Task: Check the percentage active listings of underground utilities in the last 1 year.
Action: Mouse moved to (843, 190)
Screenshot: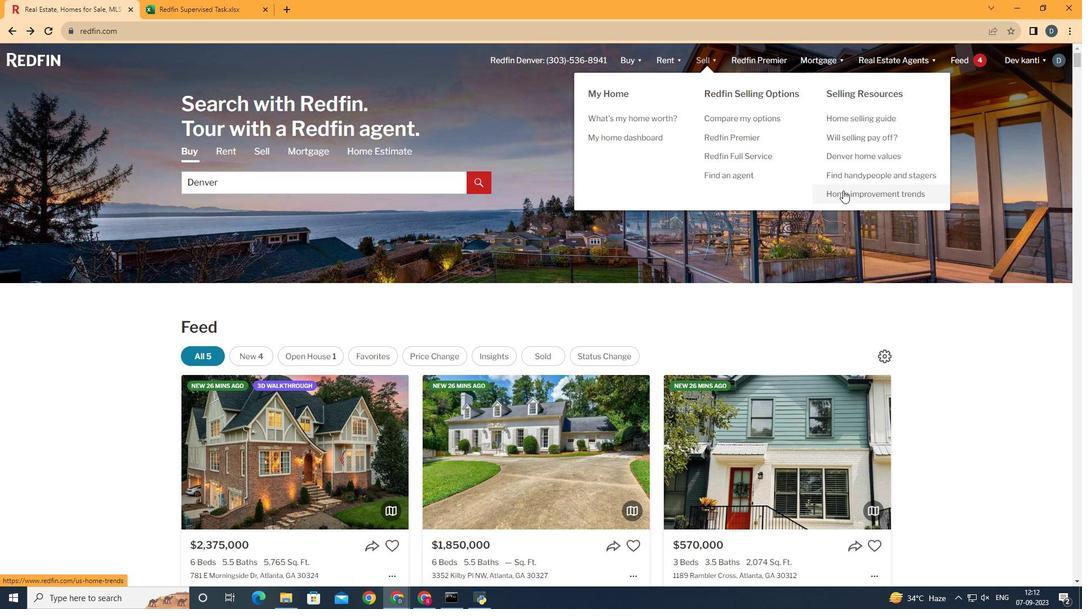 
Action: Mouse pressed left at (843, 190)
Screenshot: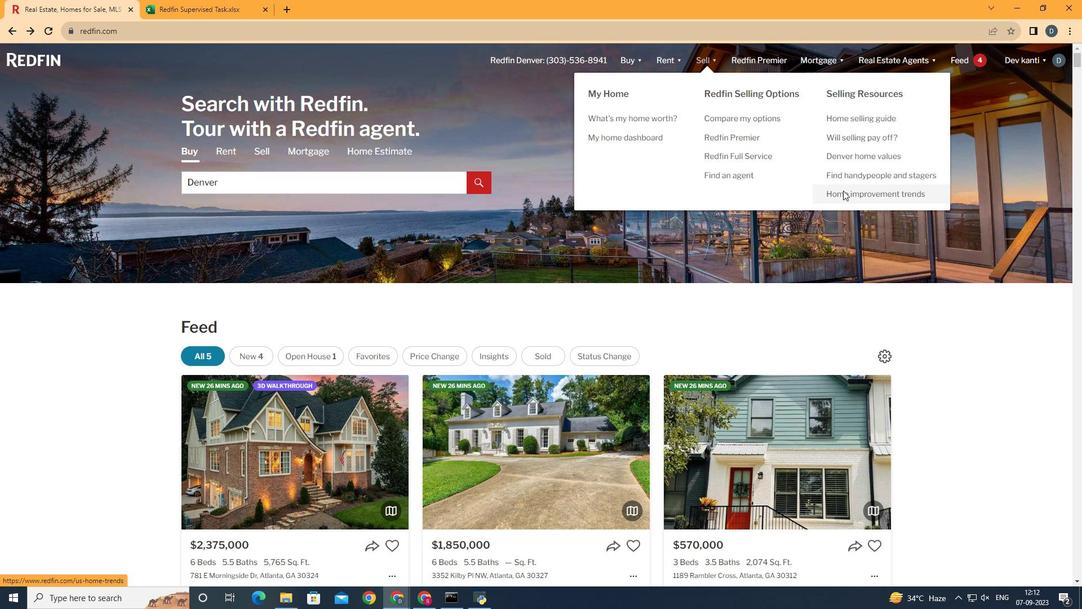 
Action: Mouse moved to (263, 222)
Screenshot: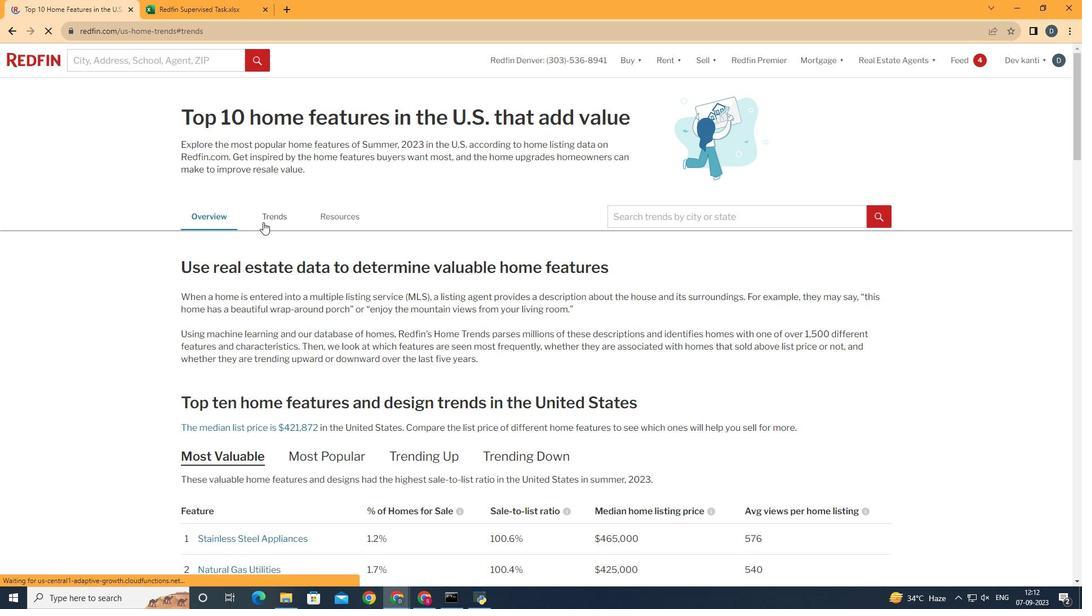 
Action: Mouse pressed left at (263, 222)
Screenshot: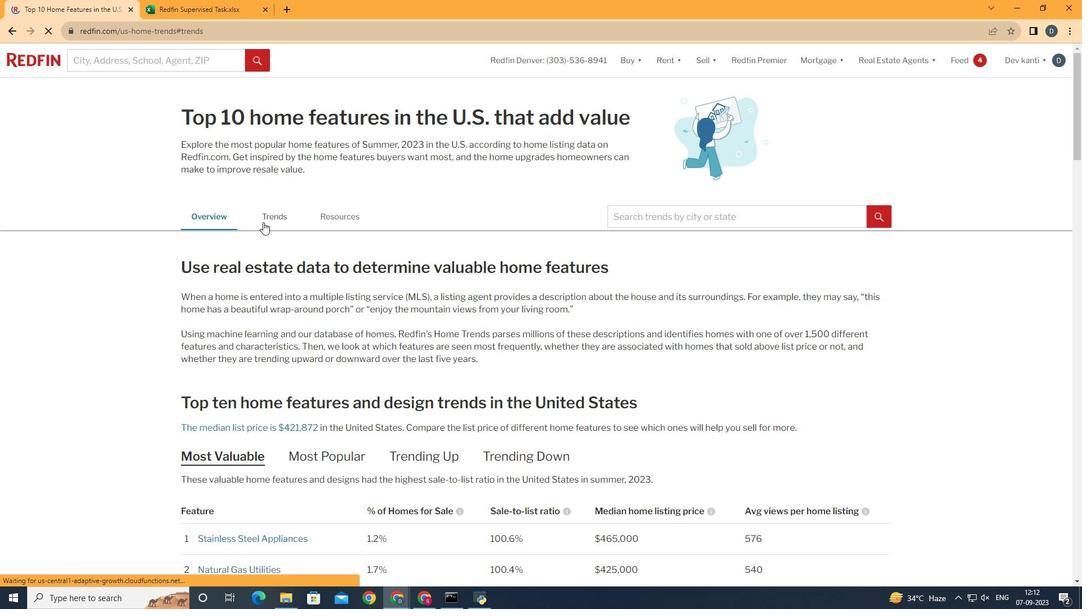 
Action: Mouse moved to (521, 297)
Screenshot: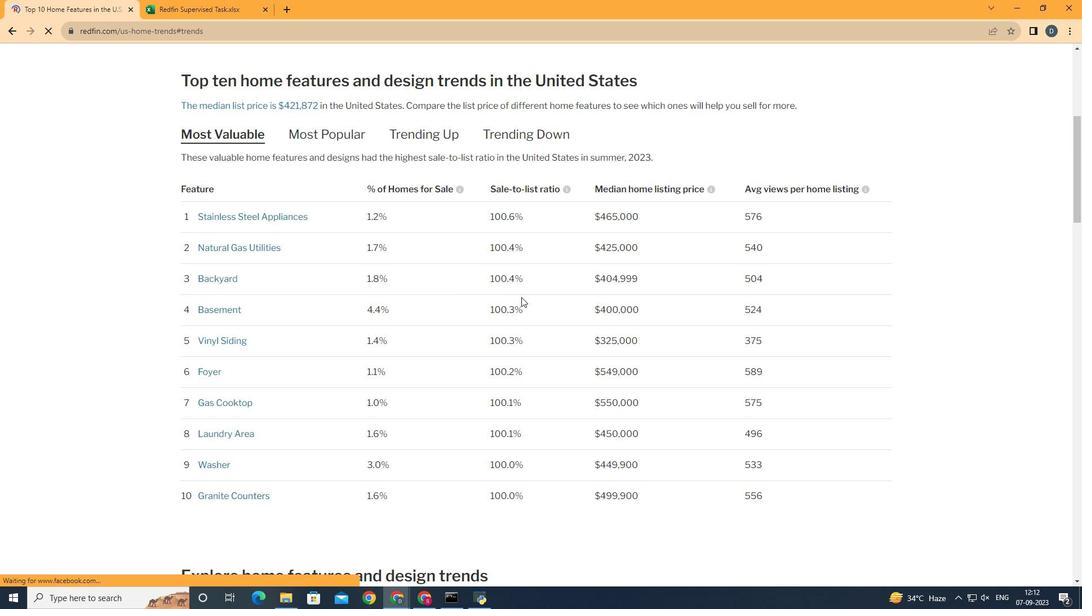 
Action: Mouse scrolled (521, 296) with delta (0, 0)
Screenshot: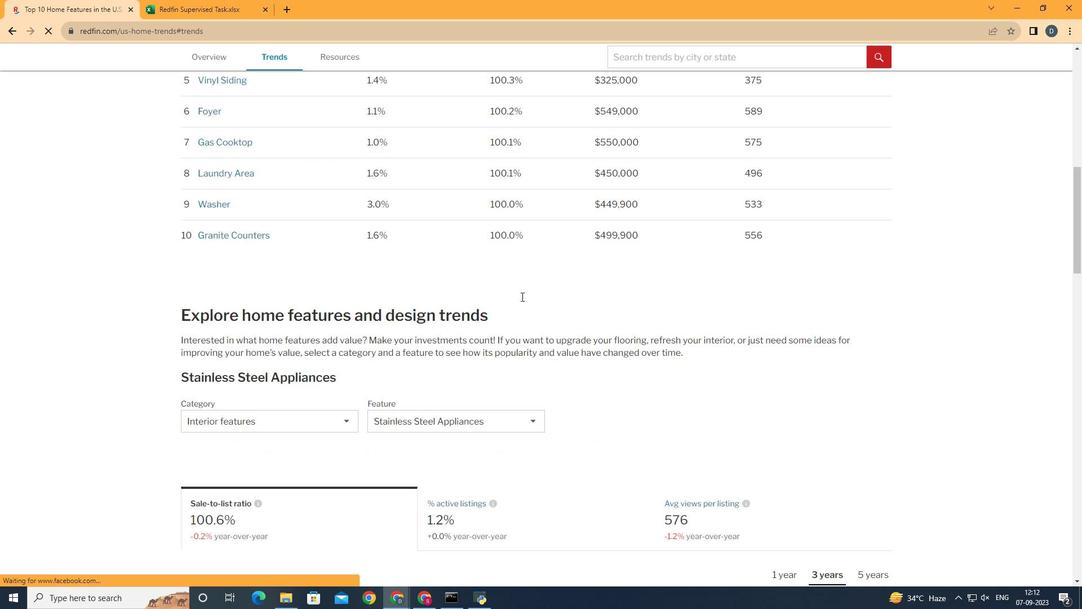 
Action: Mouse scrolled (521, 296) with delta (0, 0)
Screenshot: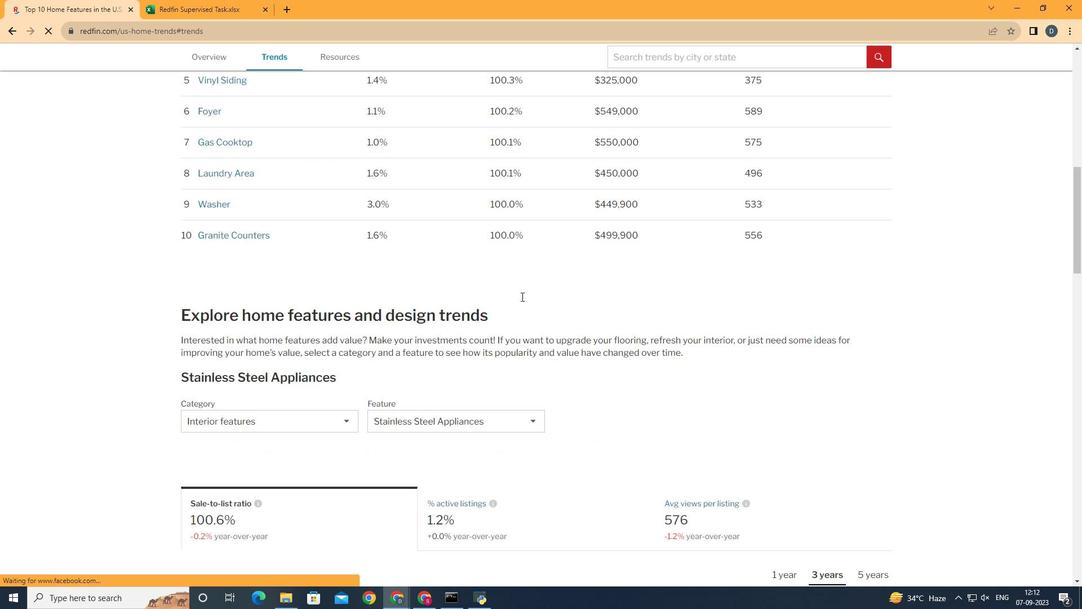 
Action: Mouse scrolled (521, 296) with delta (0, 0)
Screenshot: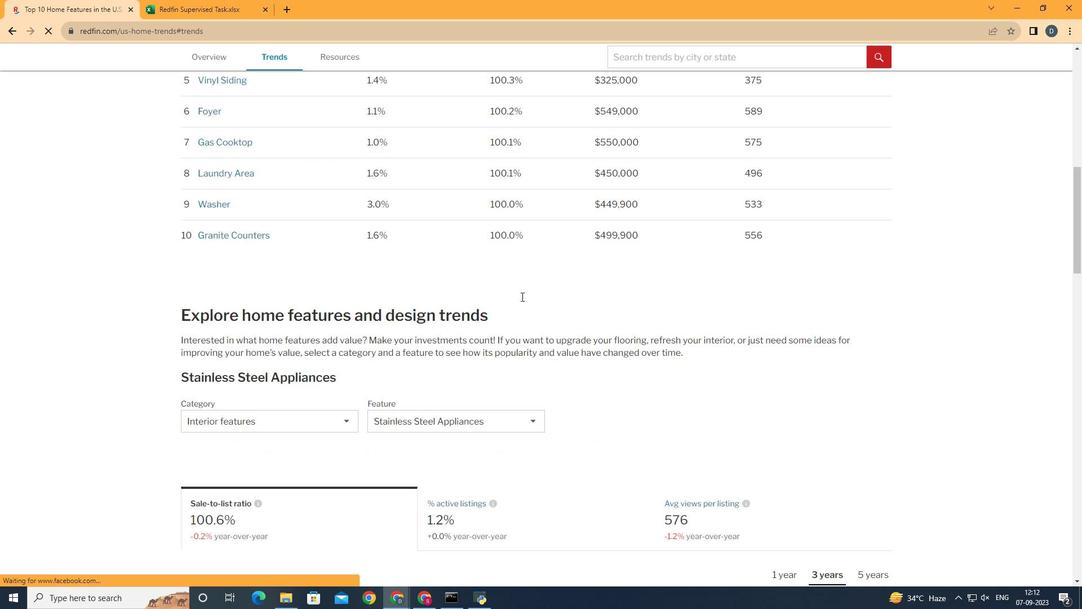 
Action: Mouse scrolled (521, 296) with delta (0, 0)
Screenshot: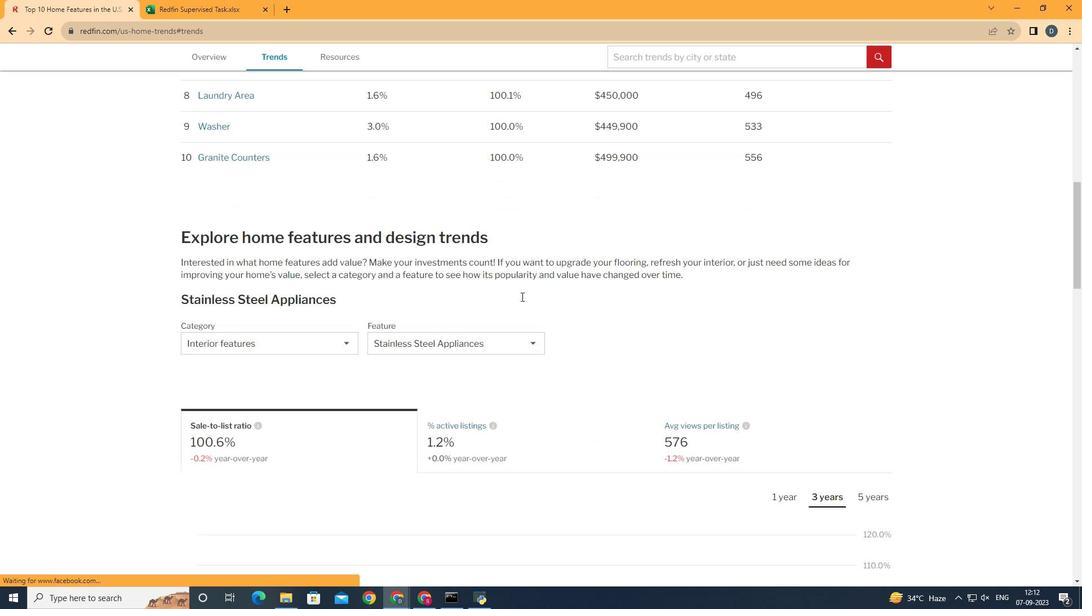 
Action: Mouse moved to (521, 296)
Screenshot: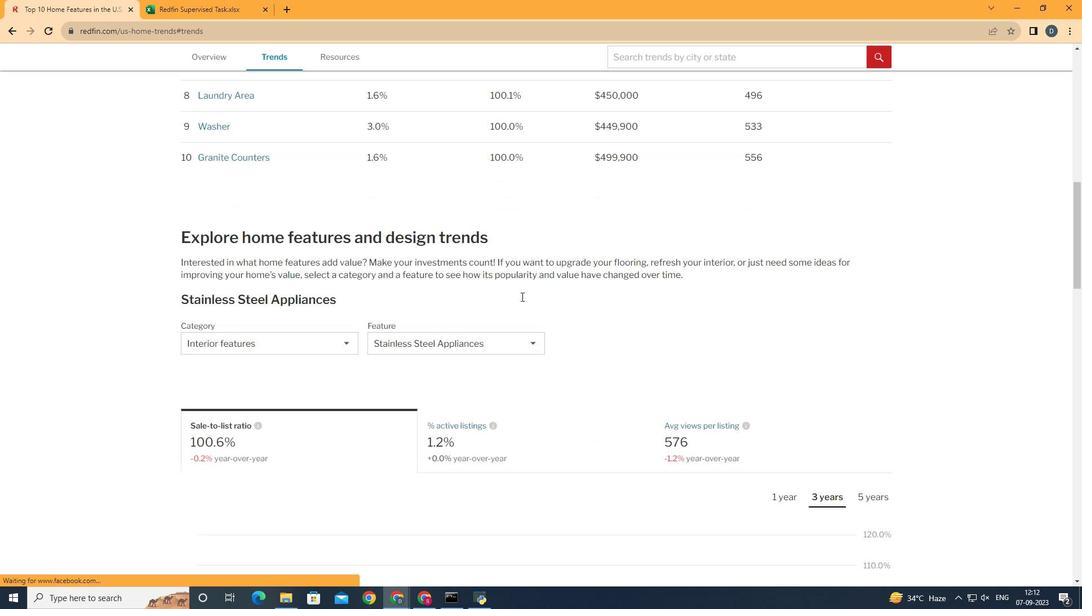 
Action: Mouse scrolled (521, 296) with delta (0, 0)
Screenshot: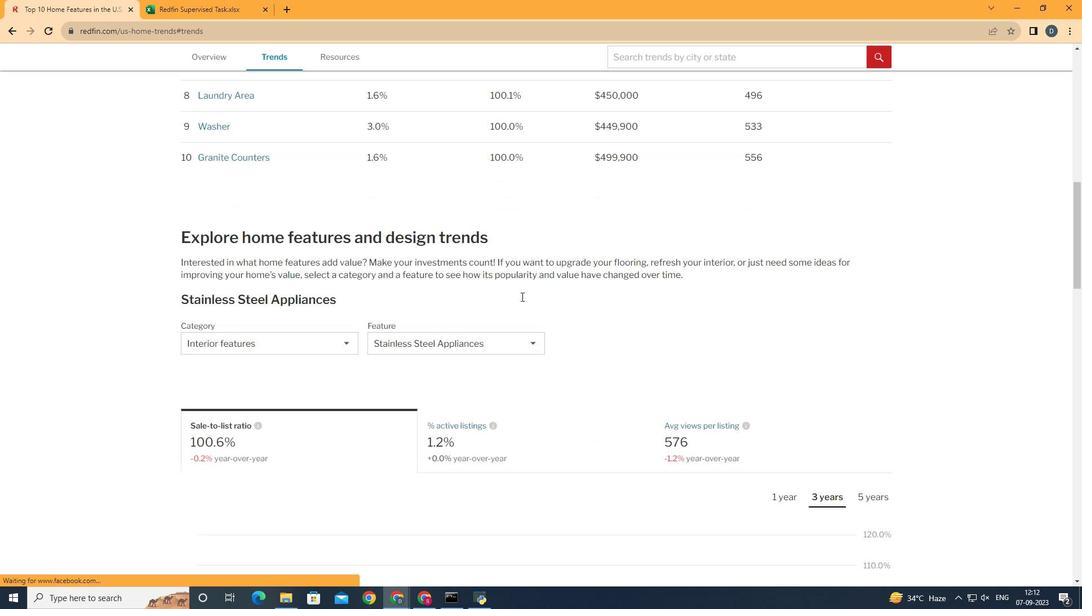 
Action: Mouse scrolled (521, 296) with delta (0, 0)
Screenshot: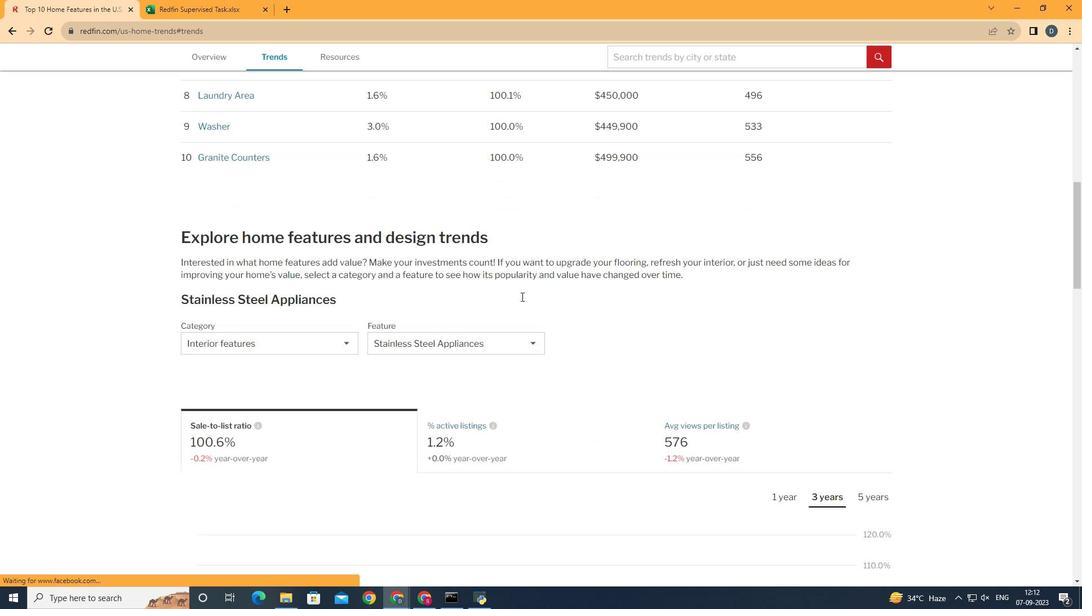 
Action: Mouse scrolled (521, 296) with delta (0, 0)
Screenshot: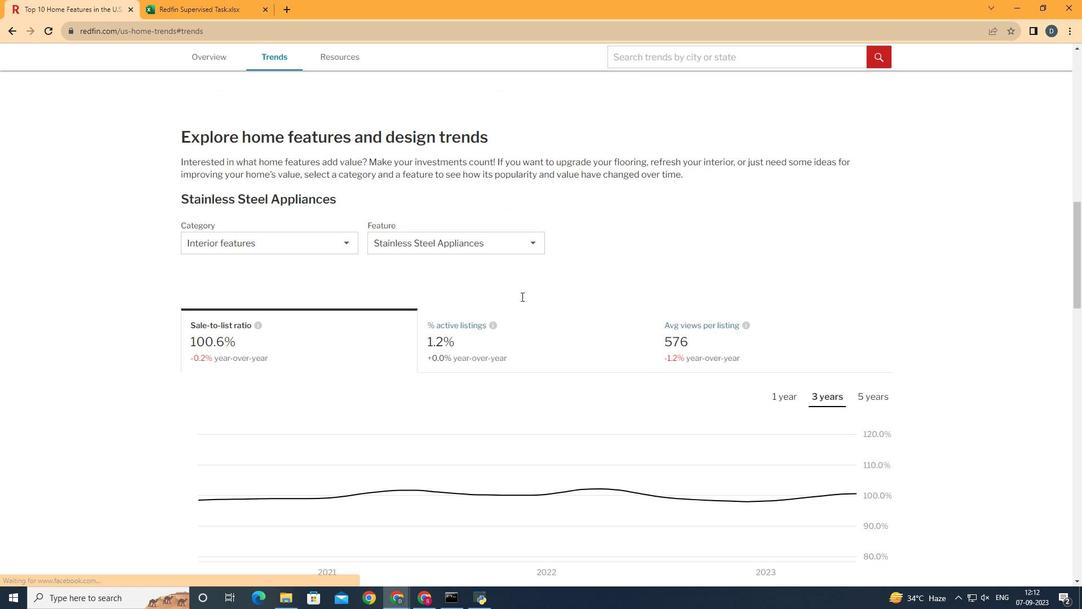 
Action: Mouse scrolled (521, 296) with delta (0, 0)
Screenshot: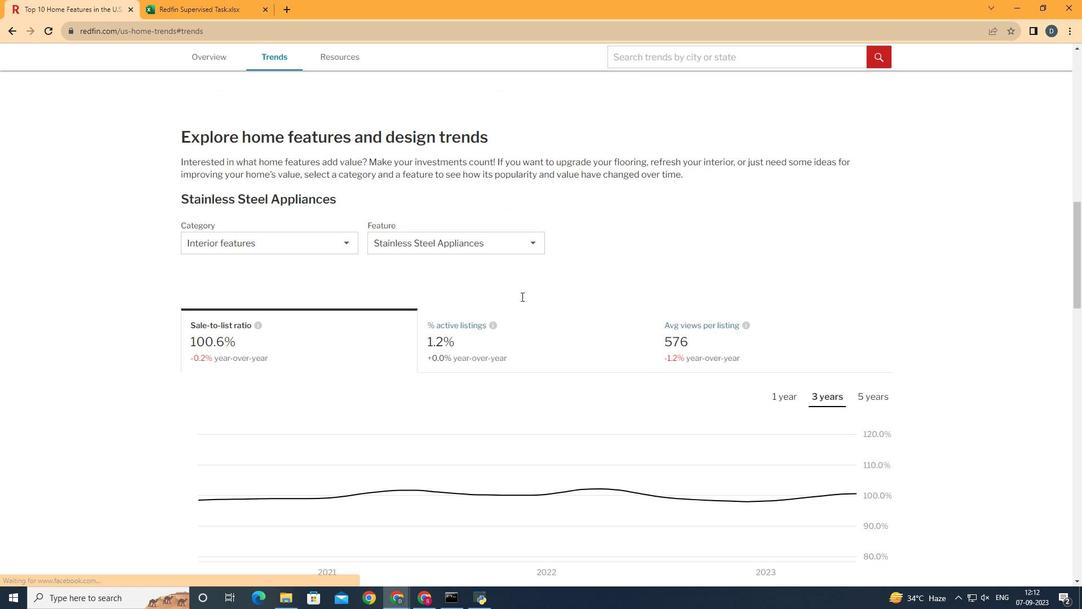 
Action: Mouse moved to (351, 231)
Screenshot: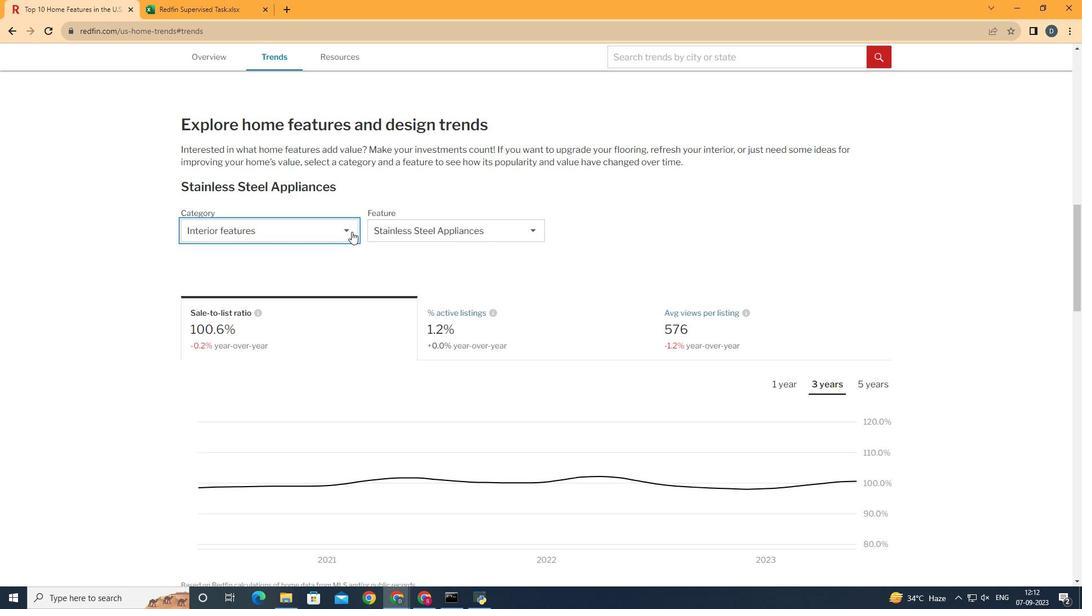 
Action: Mouse pressed left at (351, 231)
Screenshot: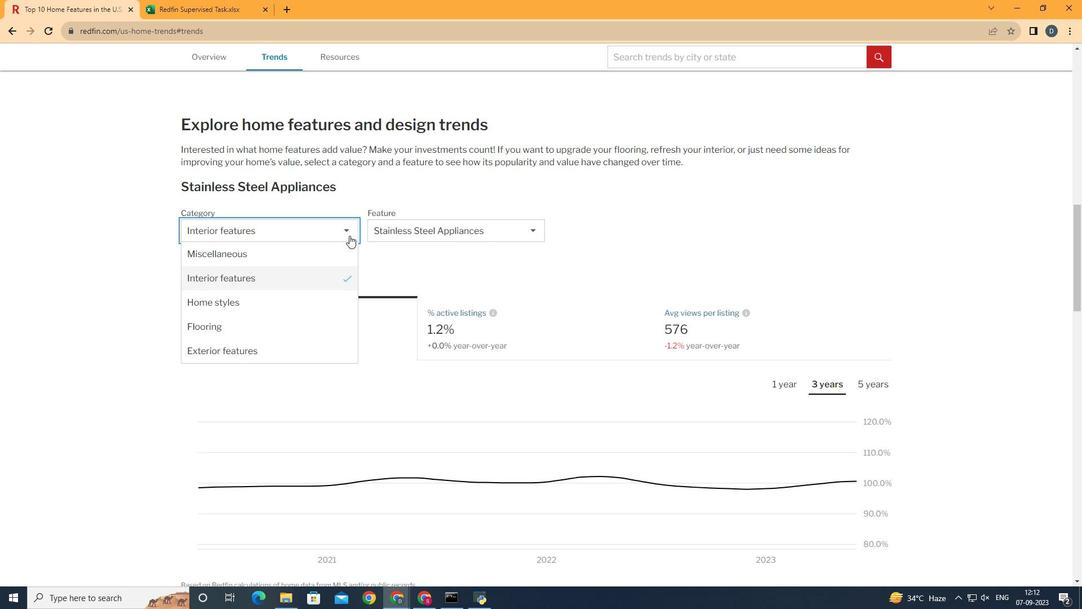 
Action: Mouse moved to (346, 250)
Screenshot: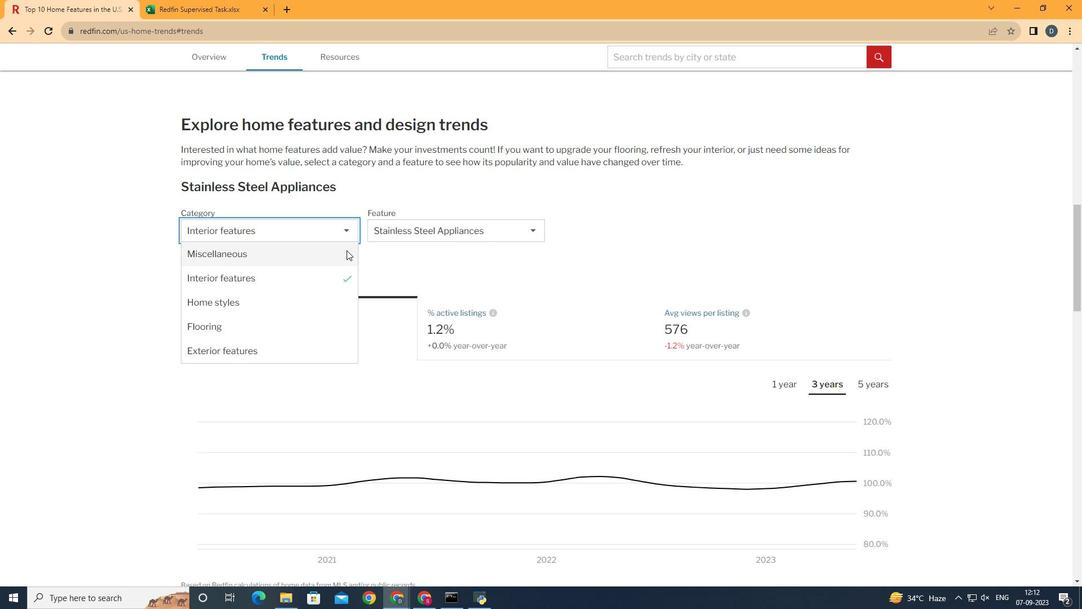 
Action: Mouse pressed left at (346, 250)
Screenshot: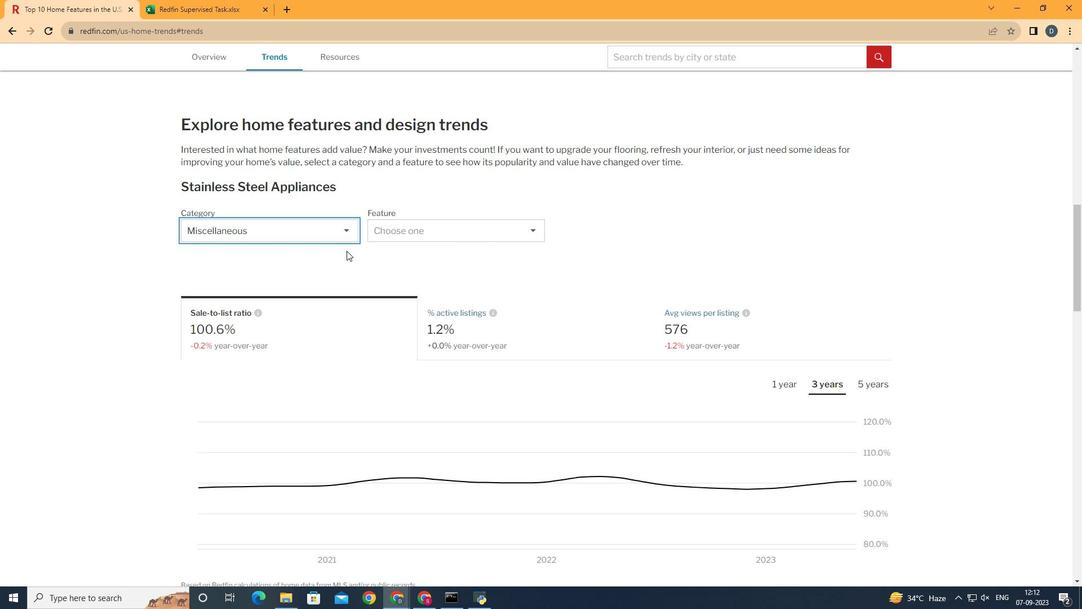 
Action: Mouse moved to (490, 222)
Screenshot: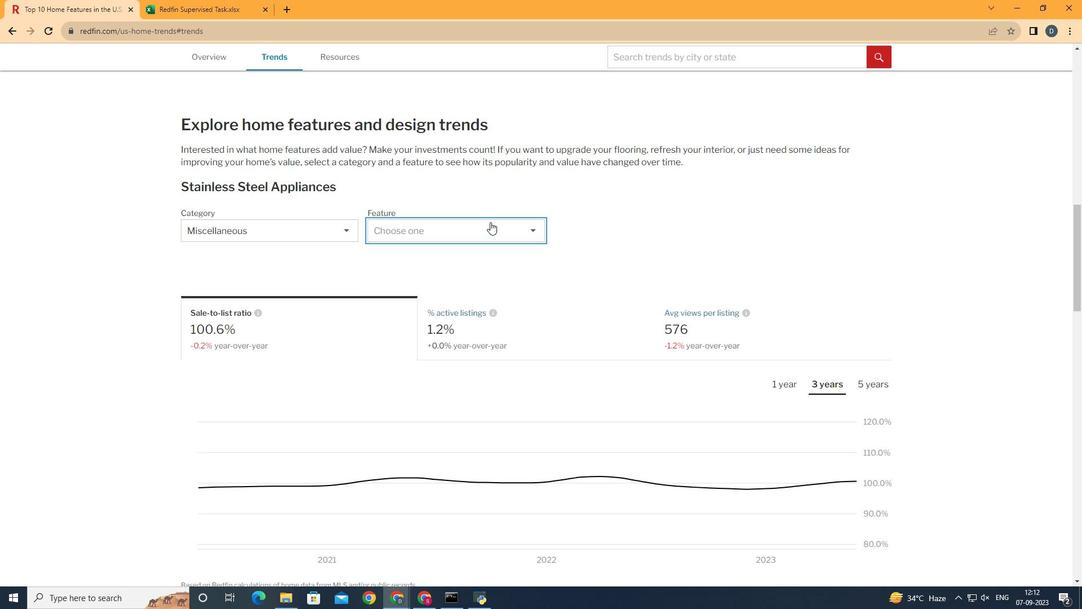 
Action: Mouse pressed left at (490, 222)
Screenshot: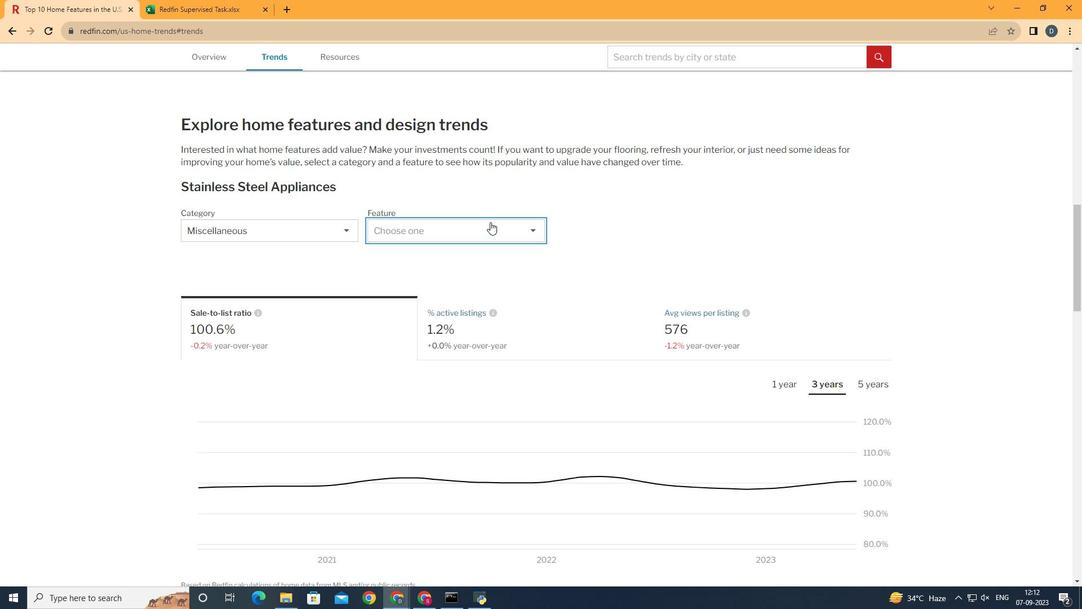 
Action: Mouse moved to (497, 305)
Screenshot: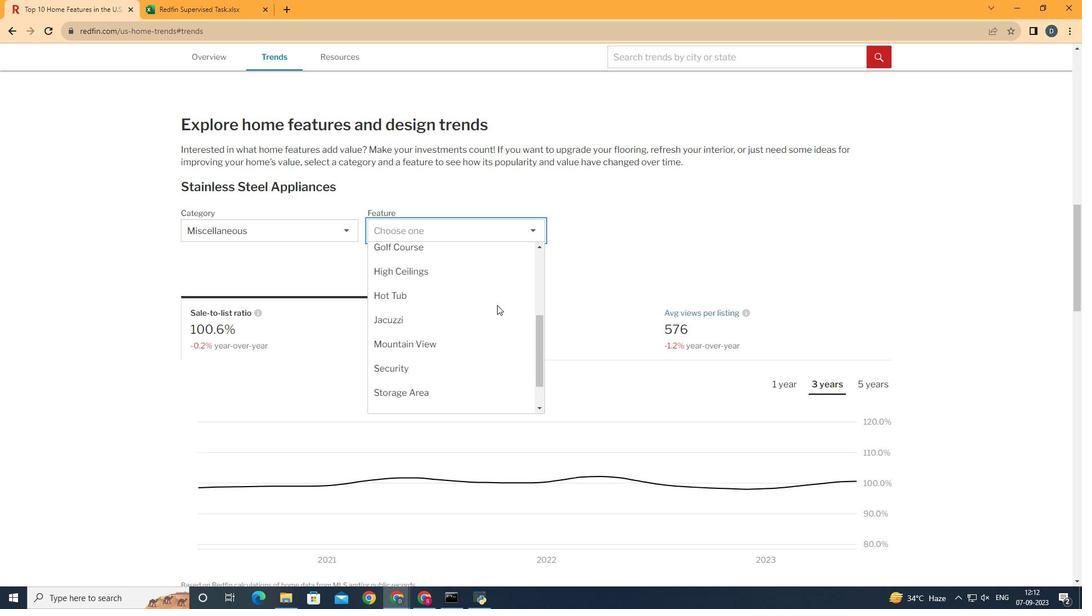 
Action: Mouse scrolled (497, 304) with delta (0, 0)
Screenshot: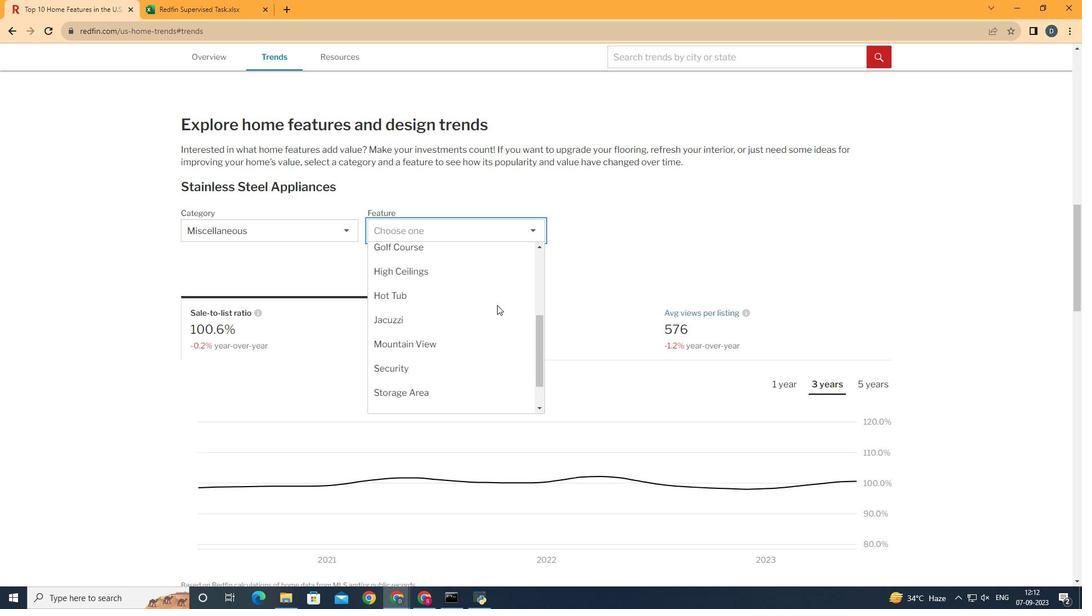 
Action: Mouse moved to (497, 305)
Screenshot: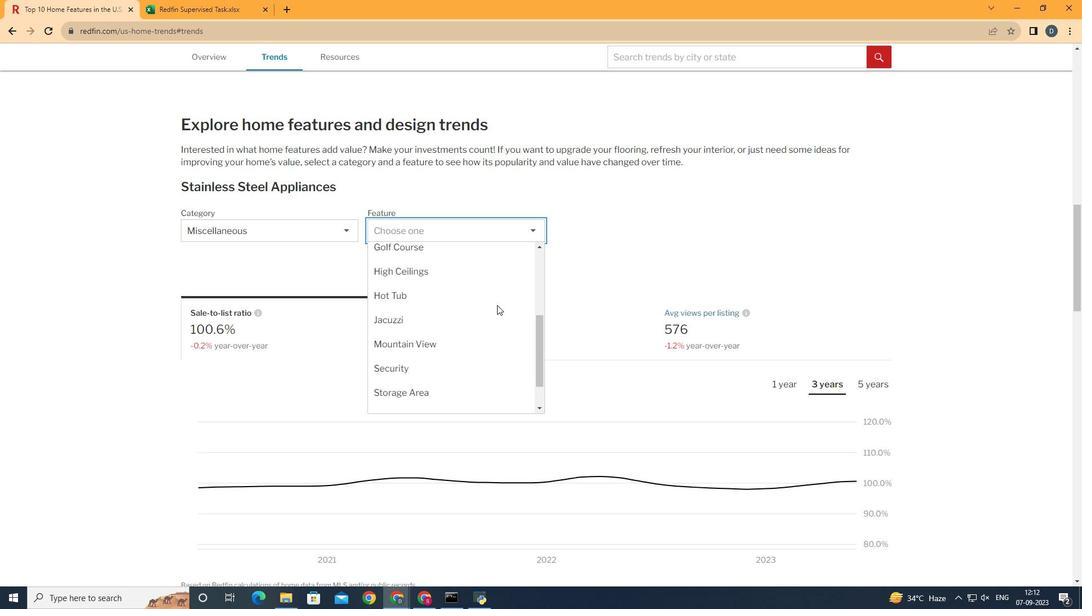 
Action: Mouse scrolled (497, 304) with delta (0, 0)
Screenshot: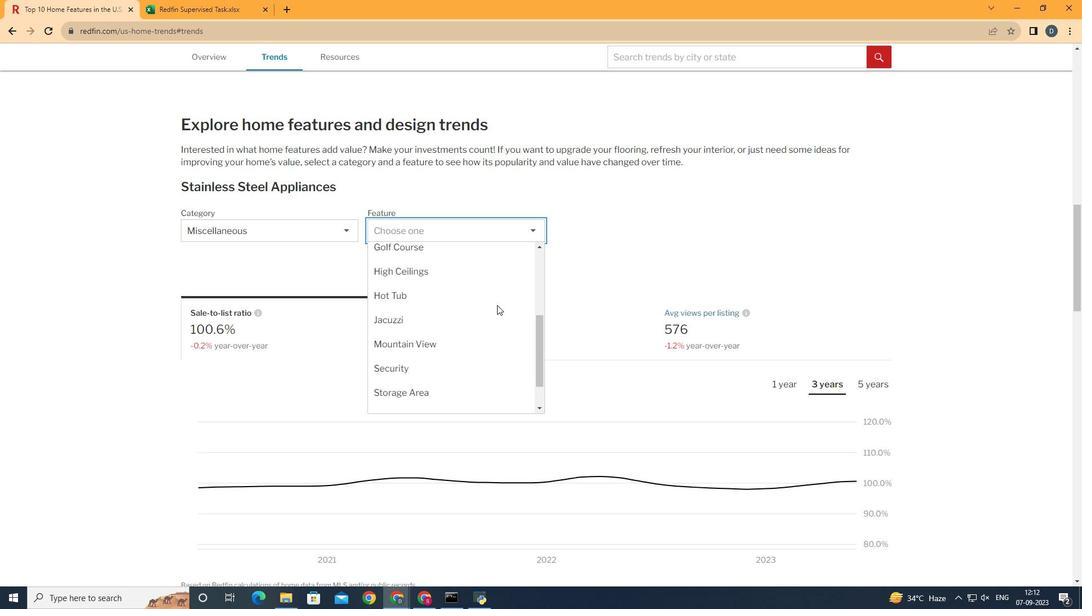 
Action: Mouse scrolled (497, 304) with delta (0, 0)
Screenshot: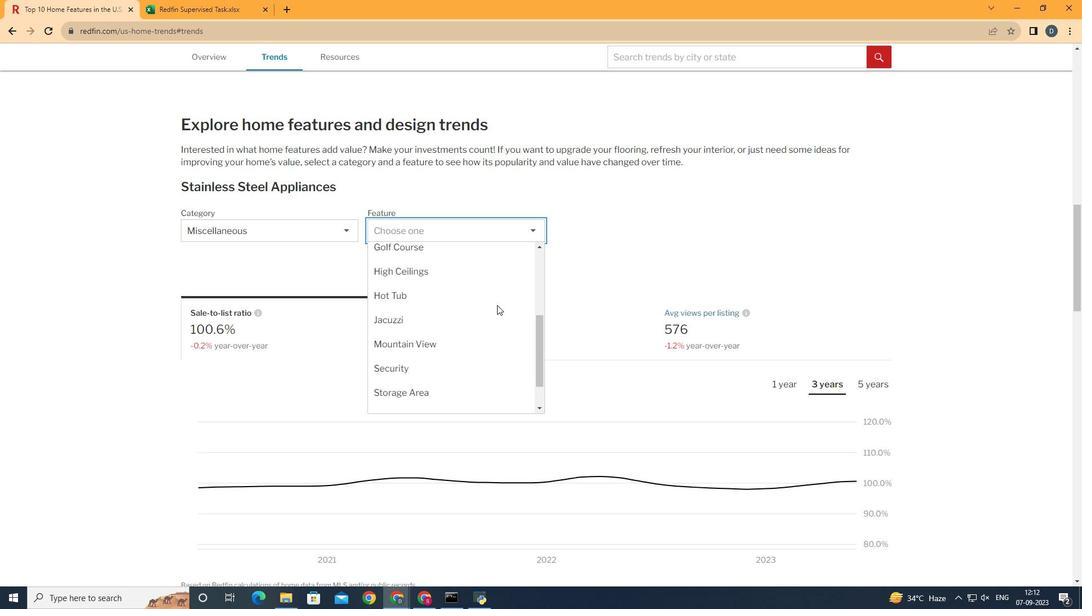 
Action: Mouse scrolled (497, 304) with delta (0, 0)
Screenshot: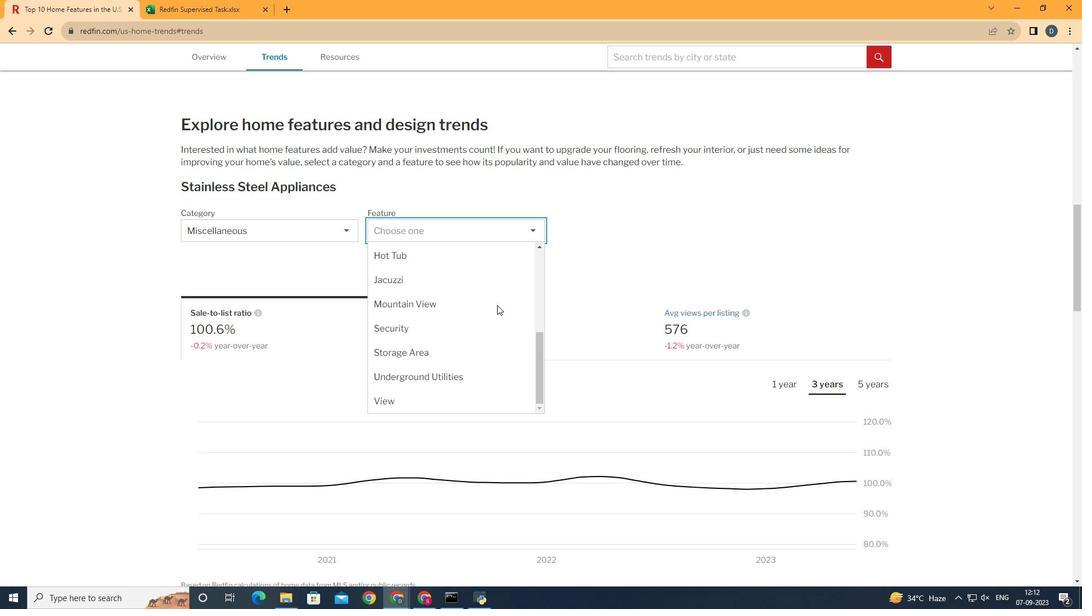 
Action: Mouse scrolled (497, 304) with delta (0, 0)
Screenshot: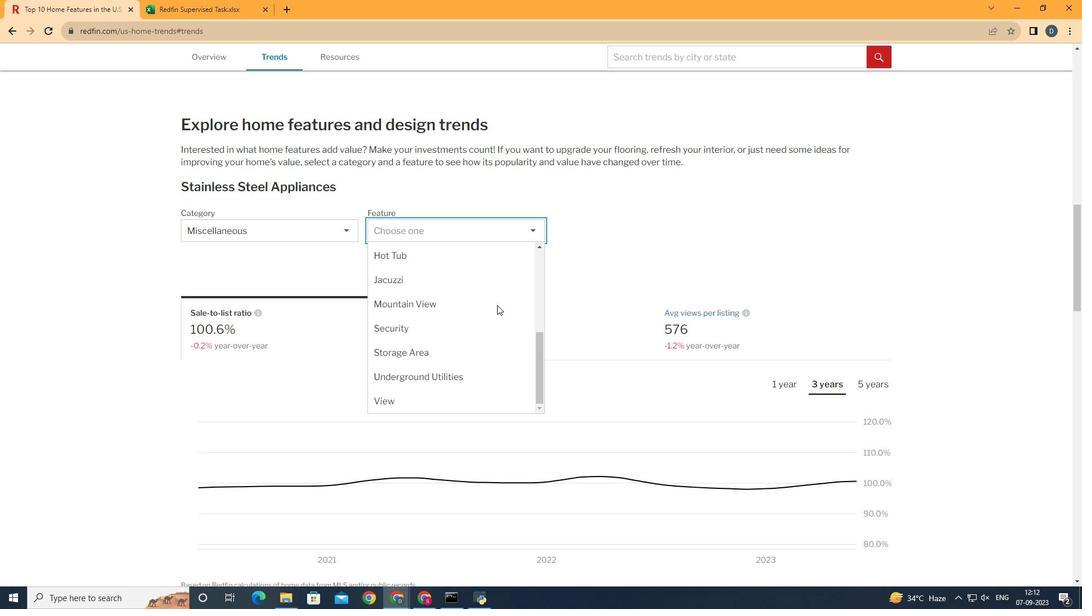 
Action: Mouse scrolled (497, 304) with delta (0, 0)
Screenshot: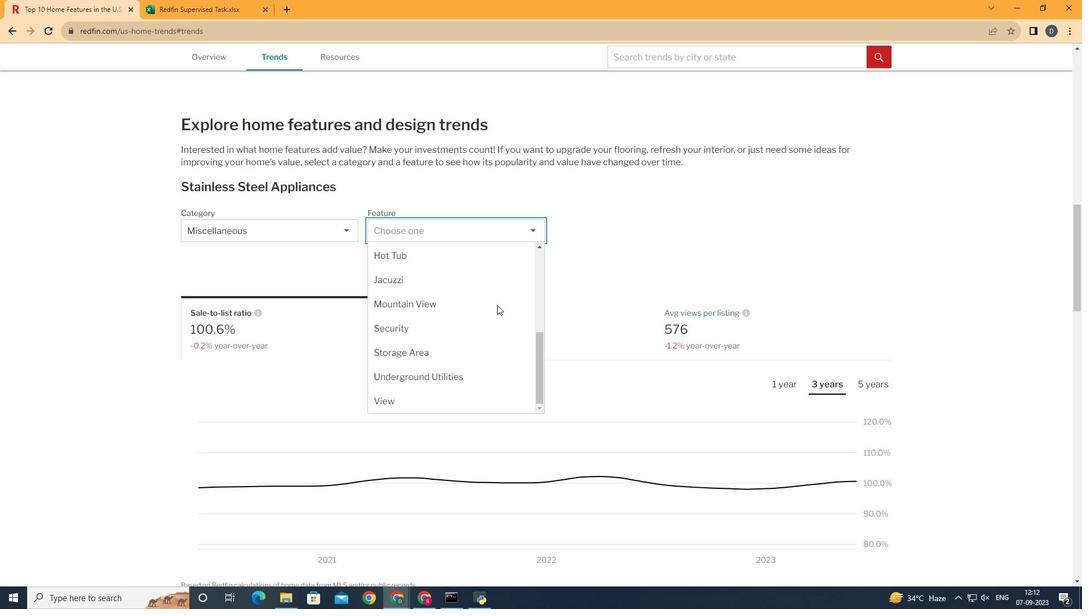 
Action: Mouse scrolled (497, 304) with delta (0, 0)
Screenshot: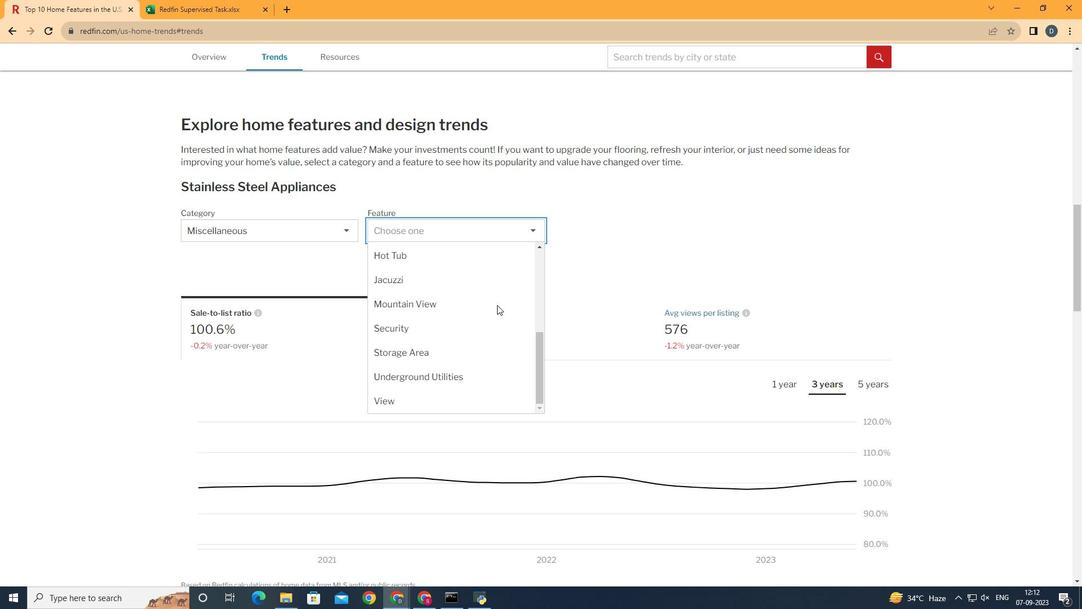 
Action: Mouse scrolled (497, 304) with delta (0, 0)
Screenshot: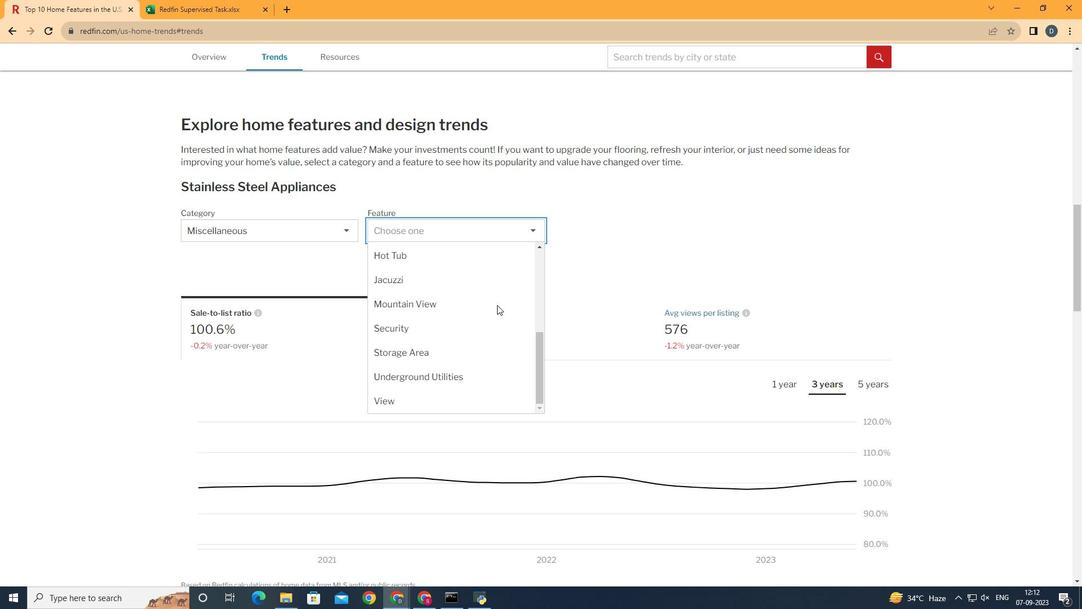 
Action: Mouse moved to (485, 373)
Screenshot: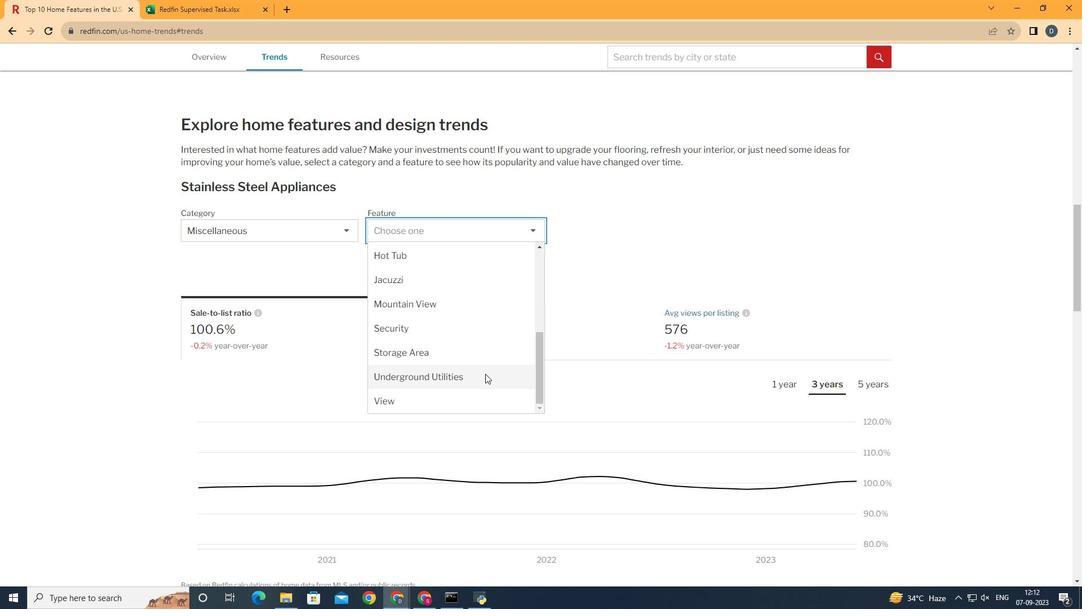 
Action: Mouse pressed left at (485, 373)
Screenshot: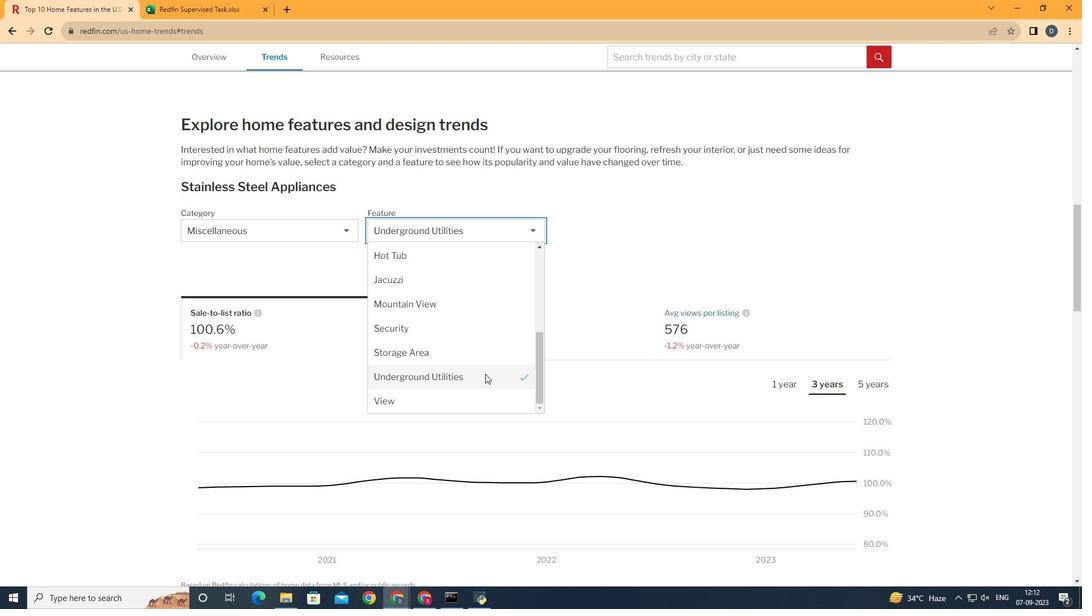 
Action: Mouse moved to (354, 315)
Screenshot: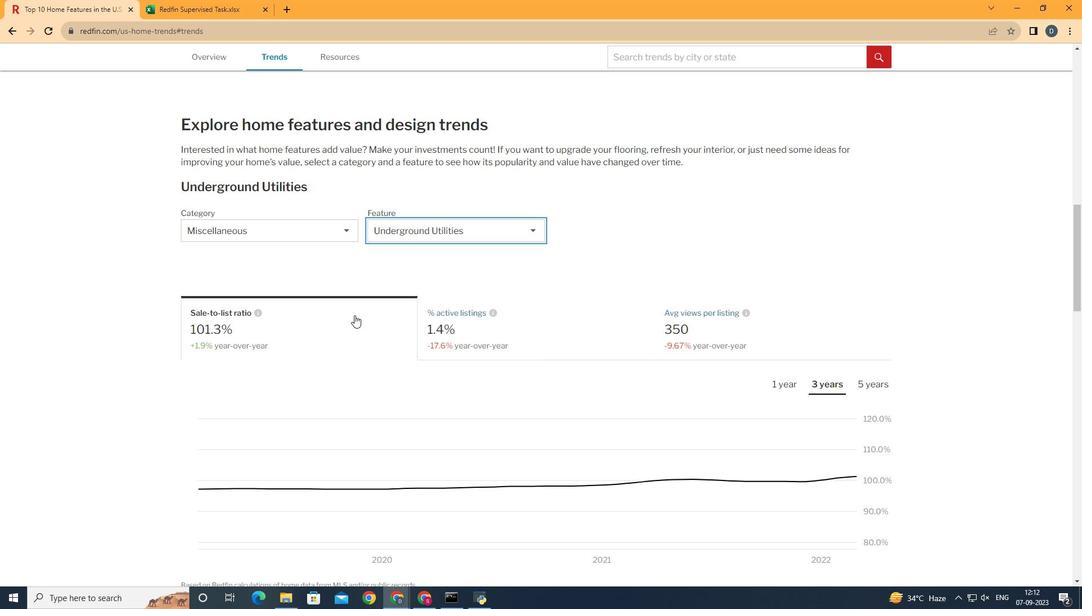 
Action: Mouse pressed left at (354, 315)
Screenshot: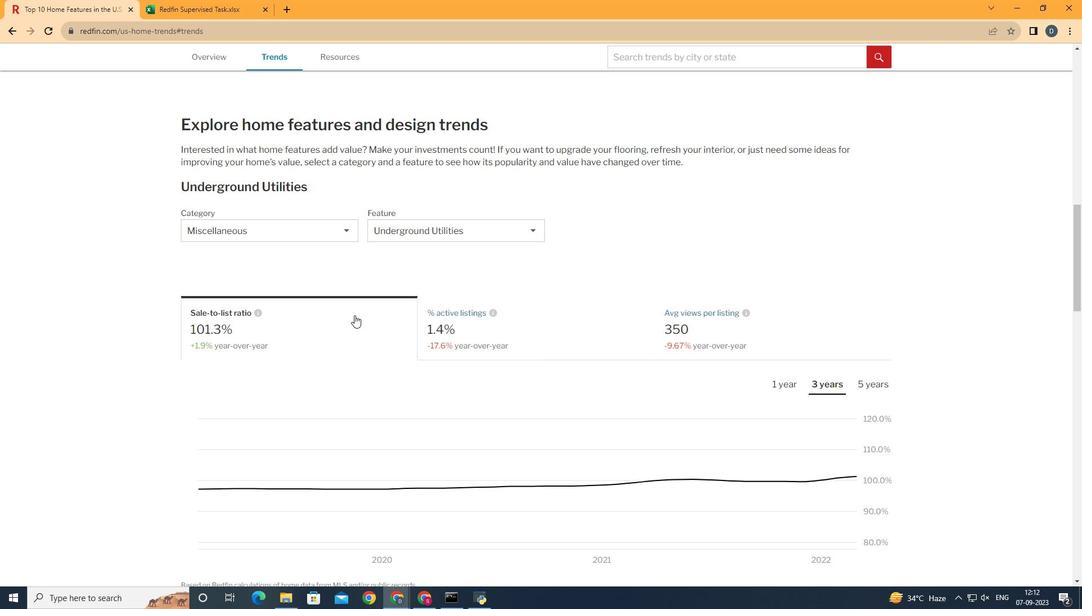 
Action: Mouse moved to (539, 335)
Screenshot: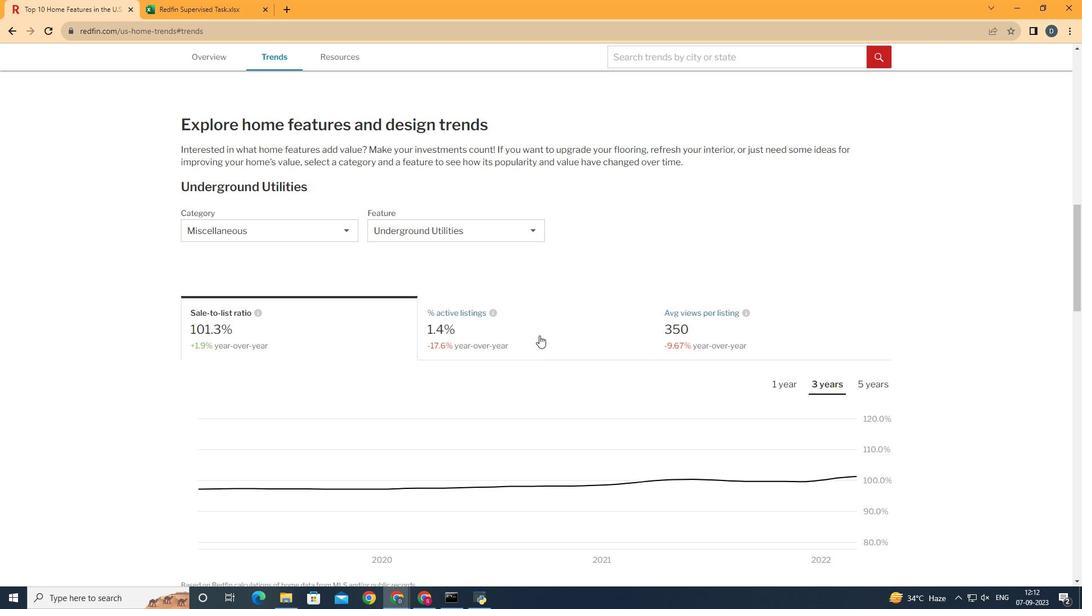 
Action: Mouse pressed left at (539, 335)
Screenshot: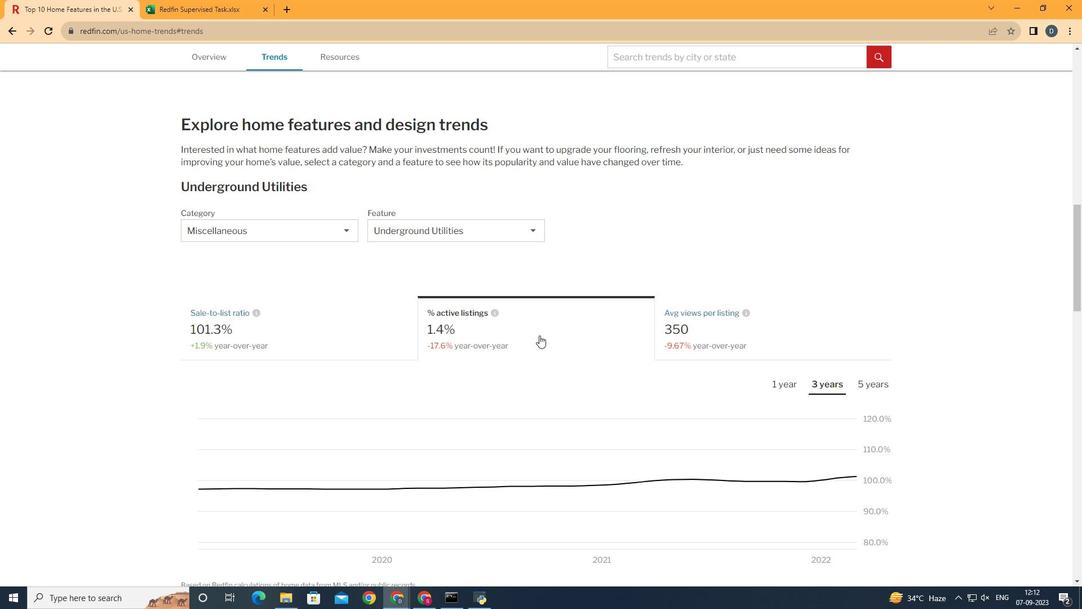 
Action: Mouse moved to (562, 357)
Screenshot: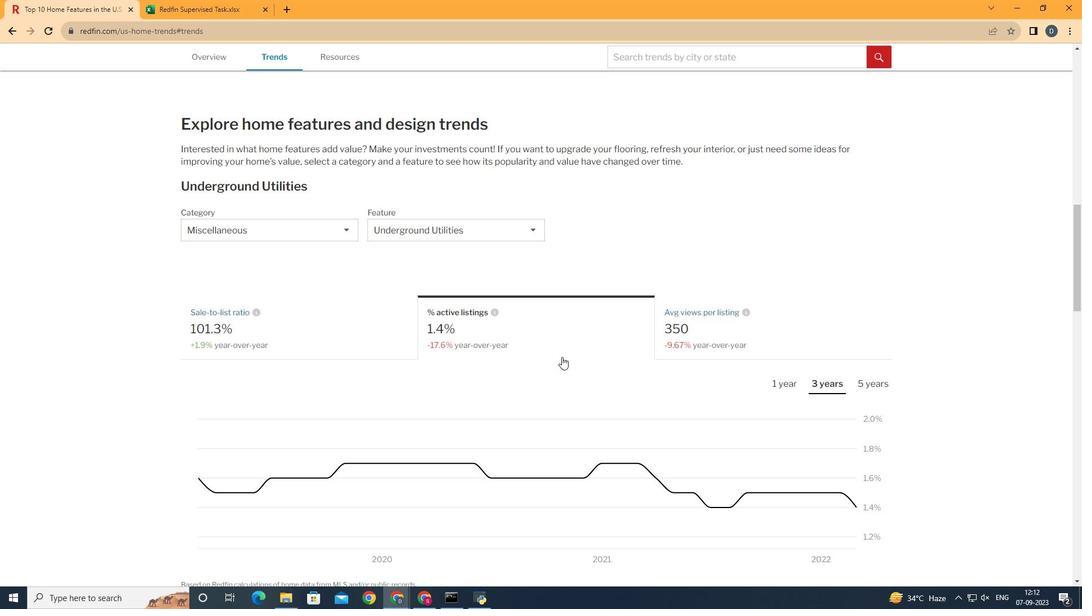 
Action: Mouse scrolled (562, 356) with delta (0, 0)
Screenshot: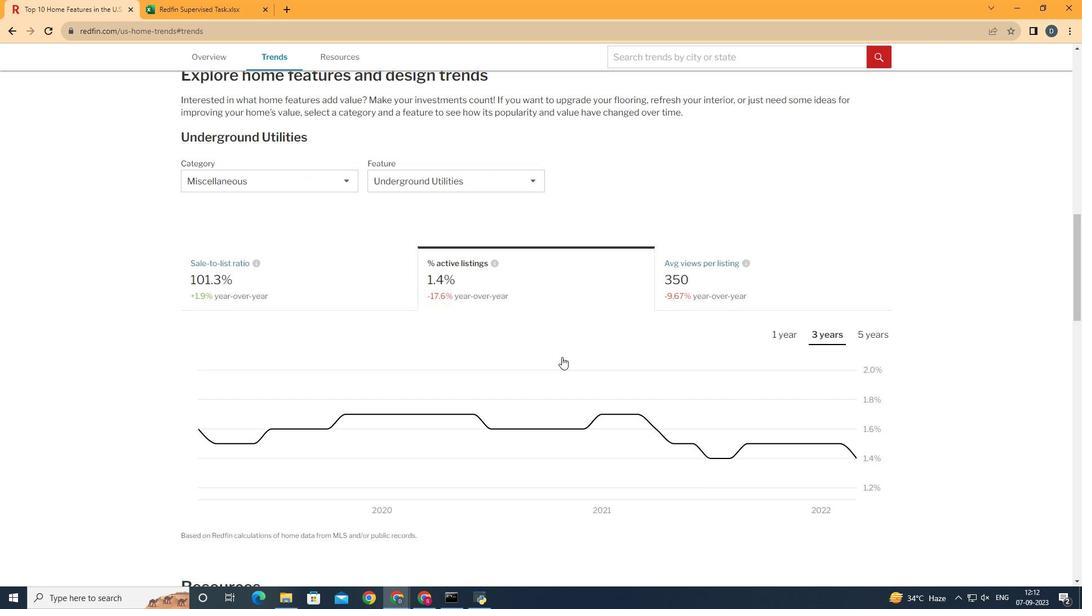 
Action: Mouse moved to (786, 331)
Screenshot: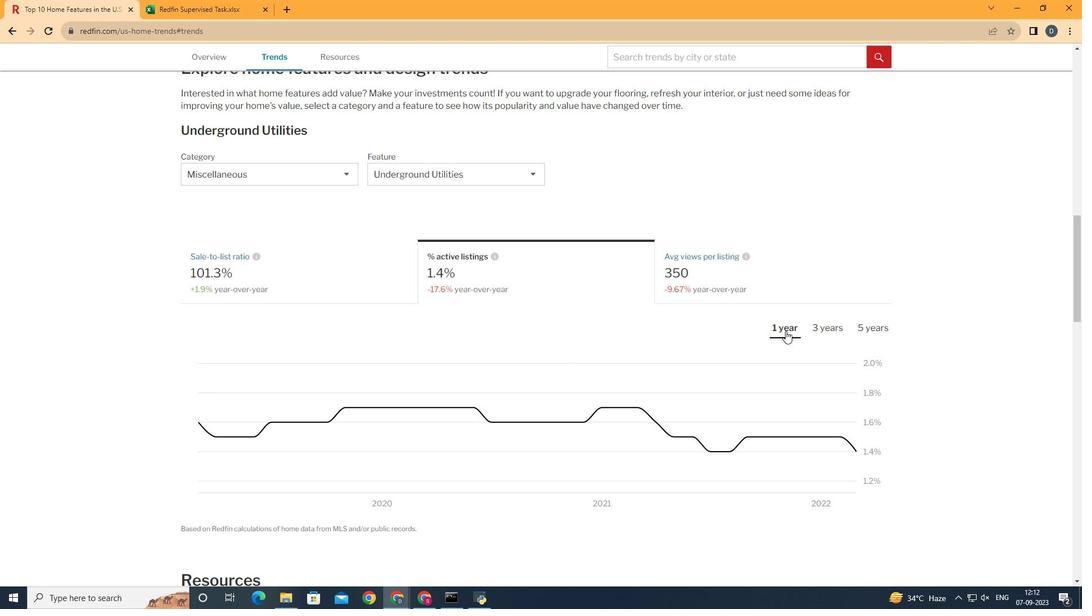 
Action: Mouse pressed left at (786, 331)
Screenshot: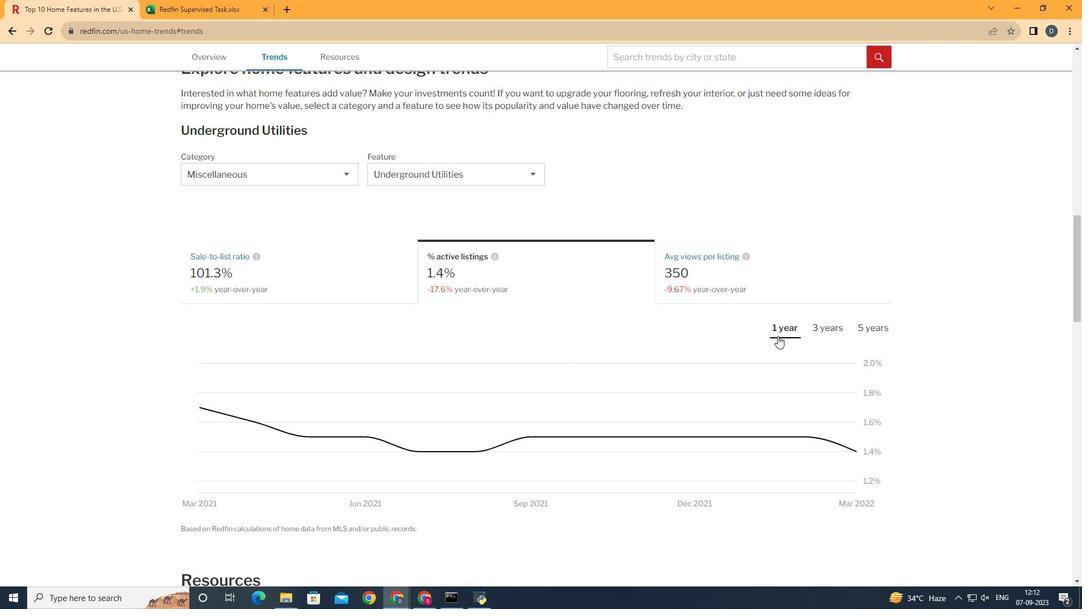 
Action: Mouse moved to (831, 464)
Screenshot: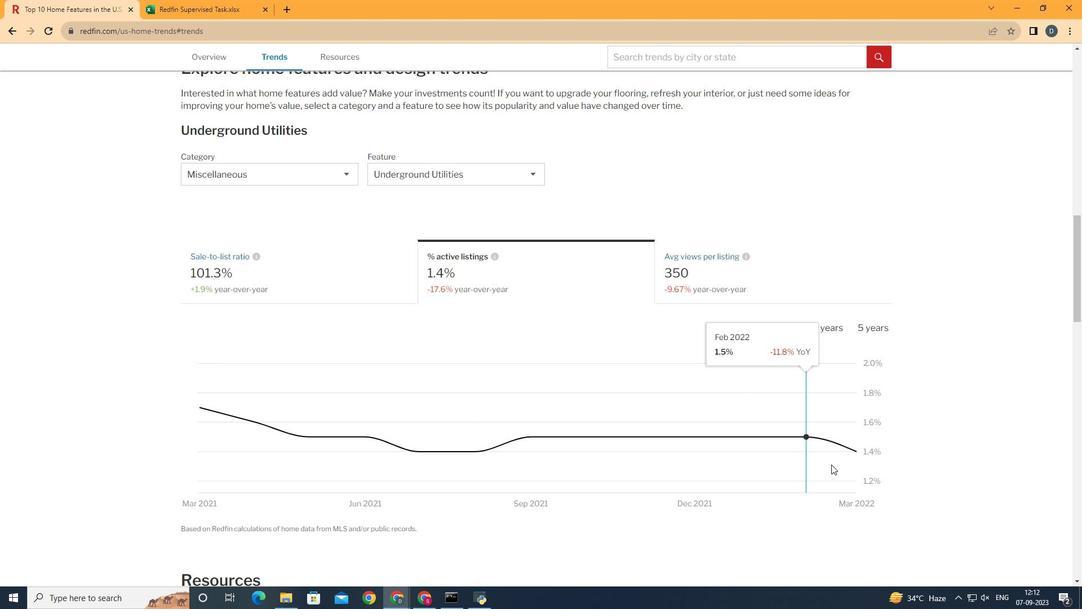 
